 Task: Select an email.
Action: Mouse moved to (730, 87)
Screenshot: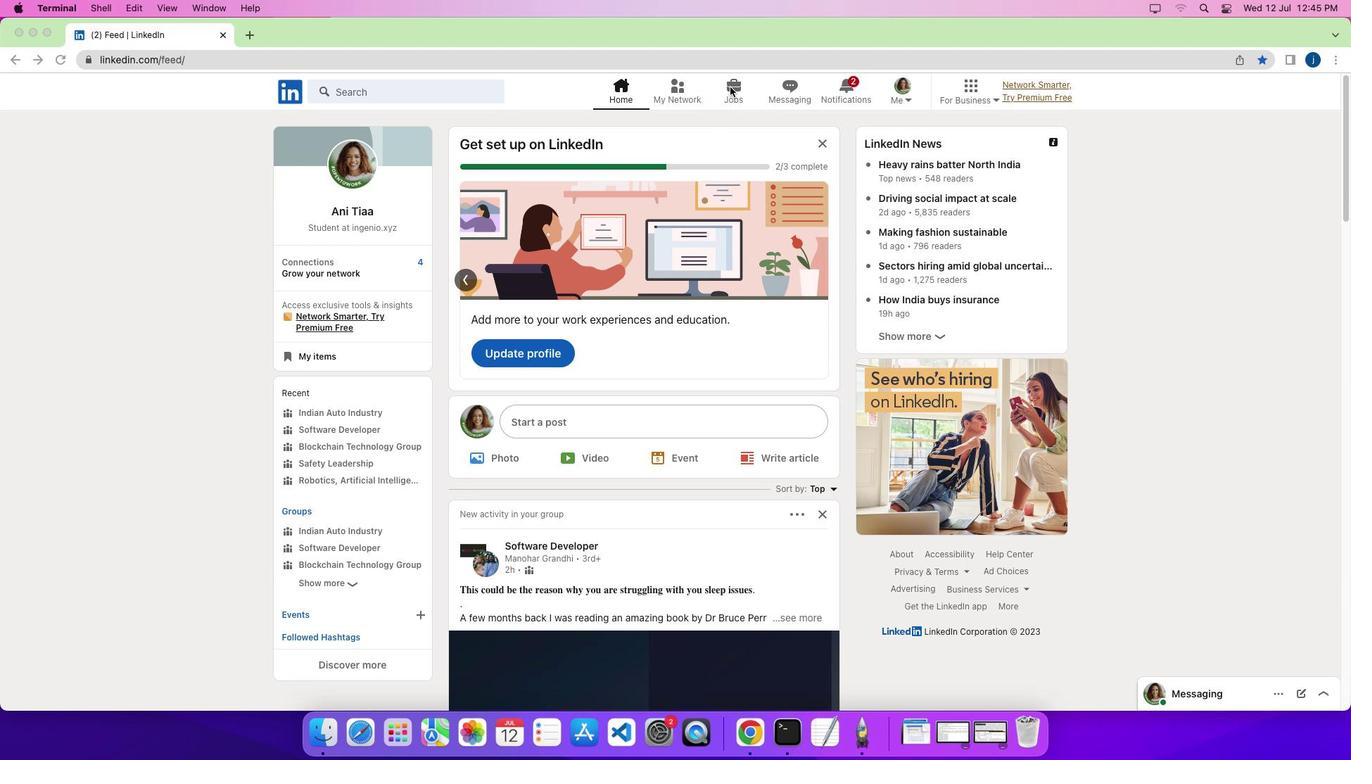 
Action: Mouse pressed left at (730, 87)
Screenshot: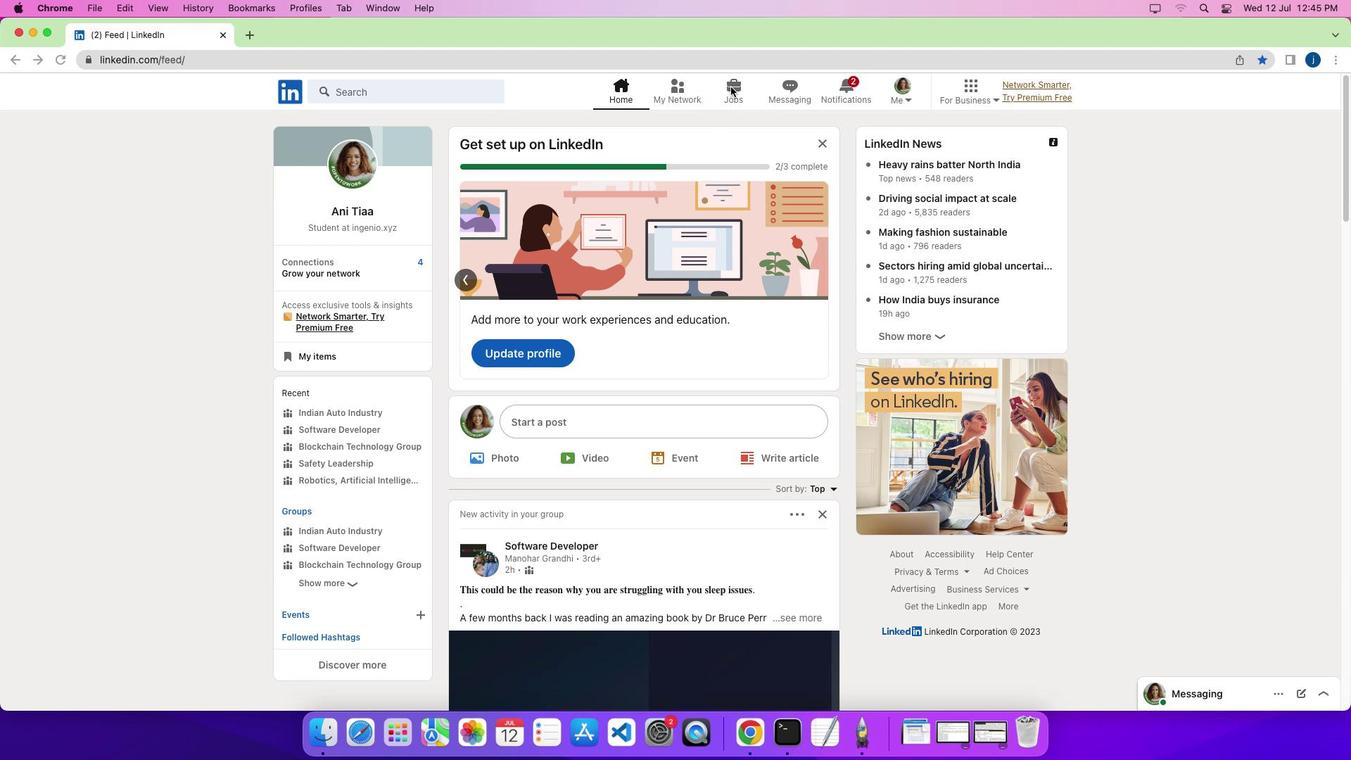 
Action: Mouse moved to (730, 86)
Screenshot: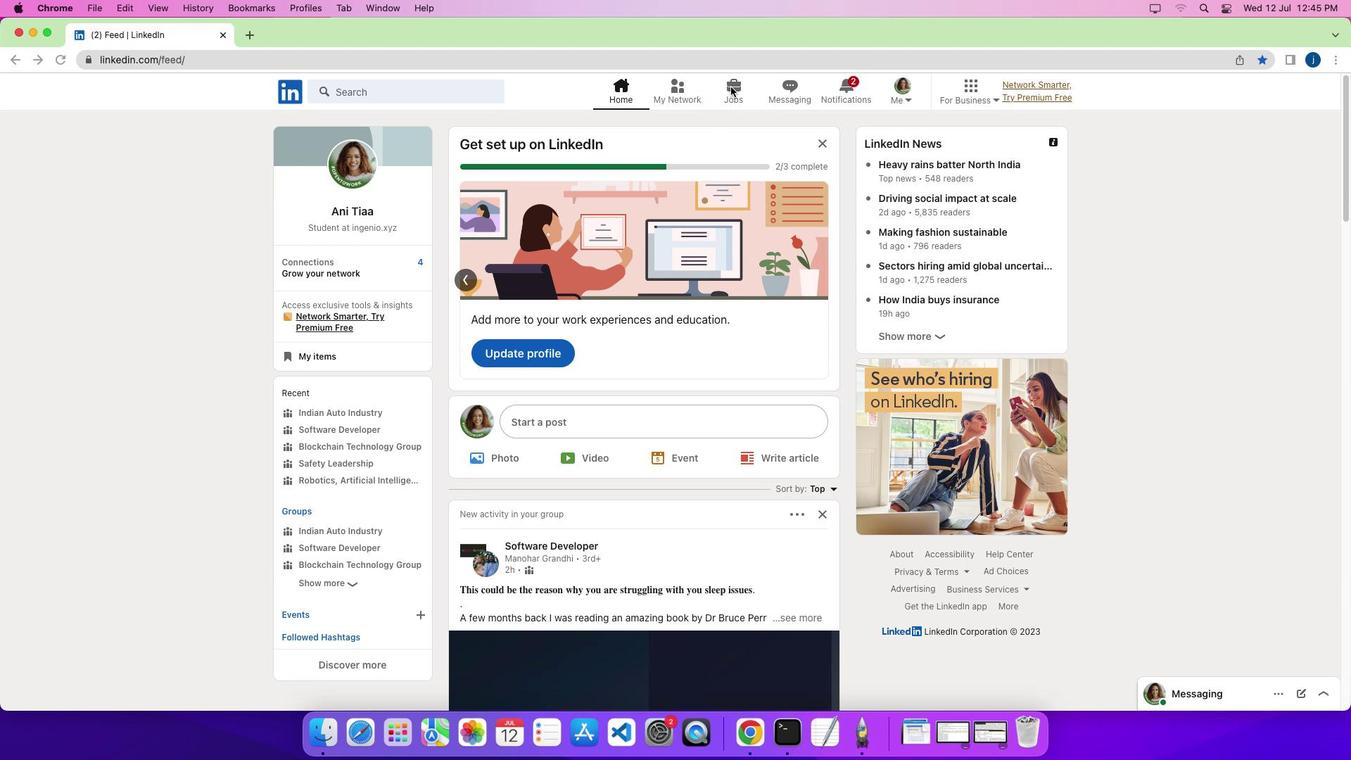 
Action: Mouse pressed left at (730, 86)
Screenshot: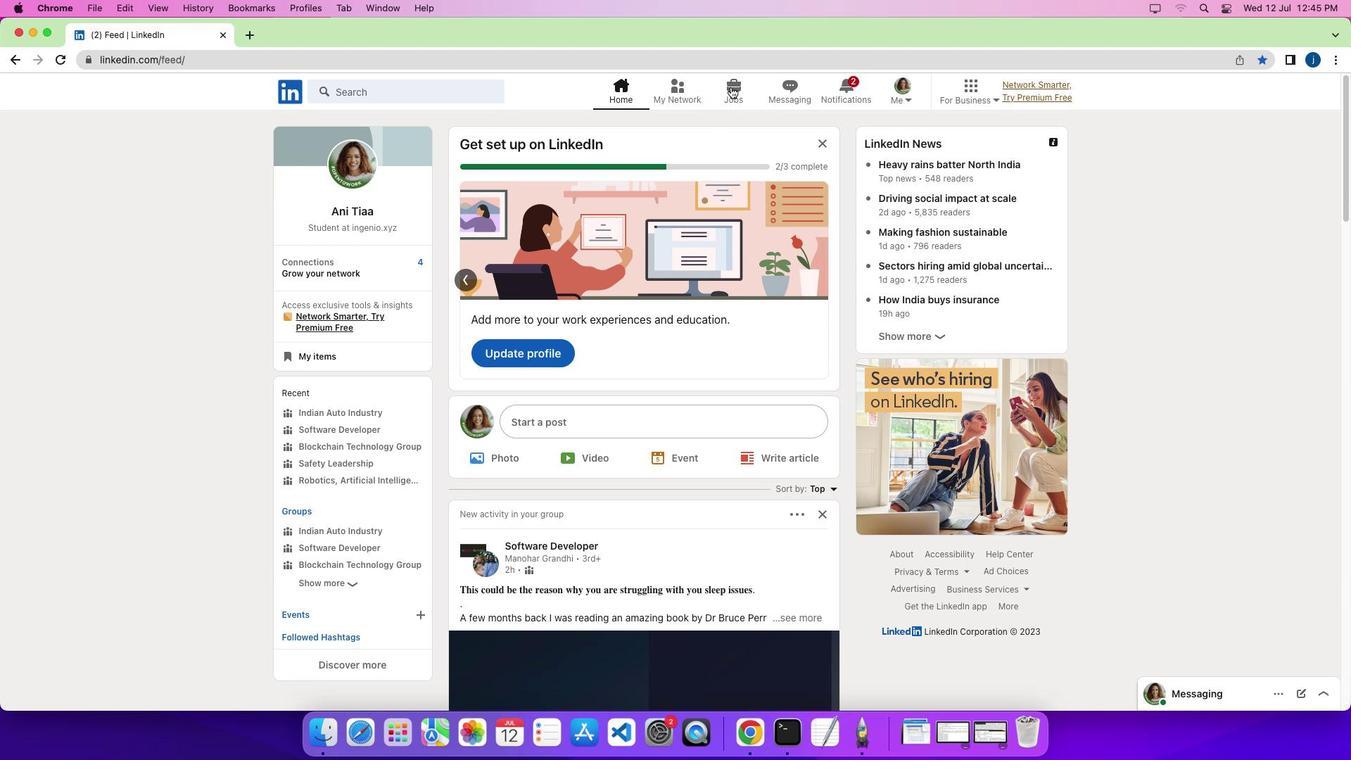 
Action: Mouse moved to (340, 417)
Screenshot: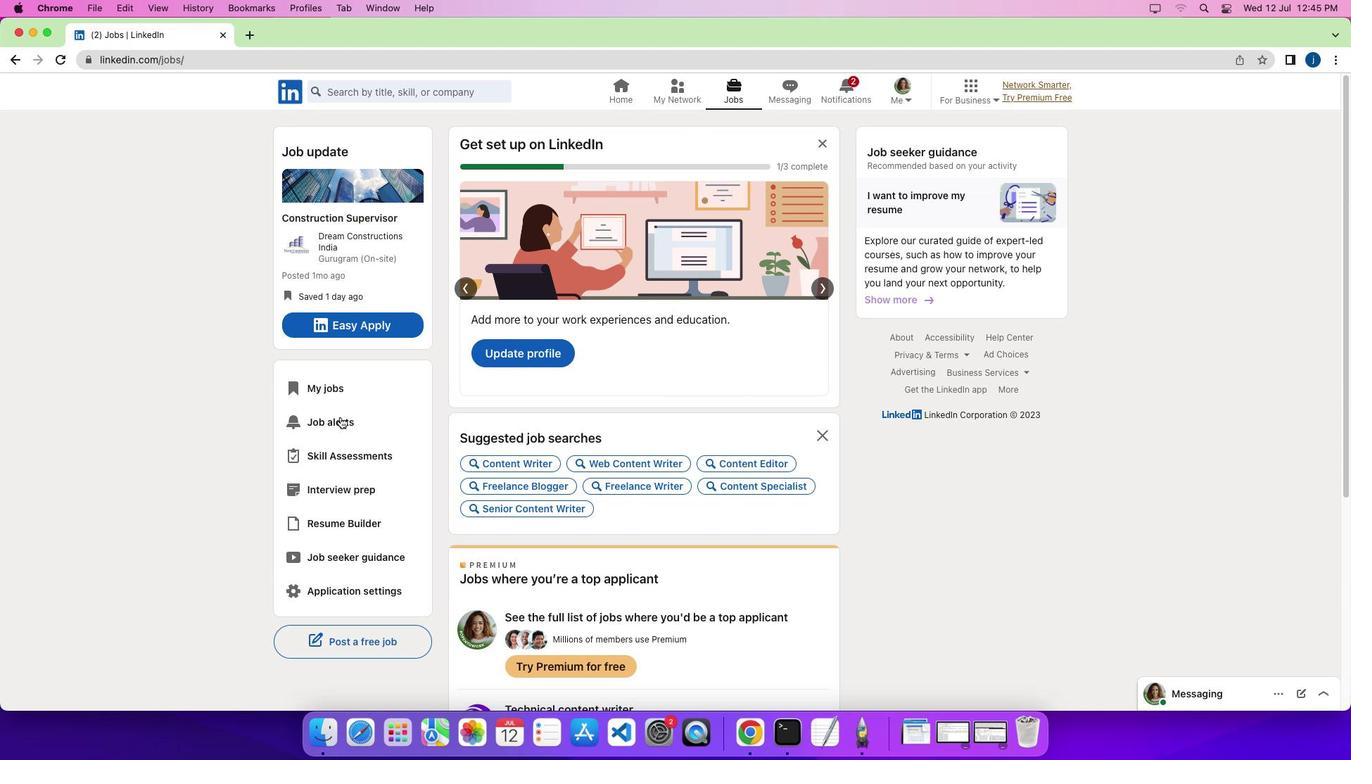 
Action: Mouse pressed left at (340, 417)
Screenshot: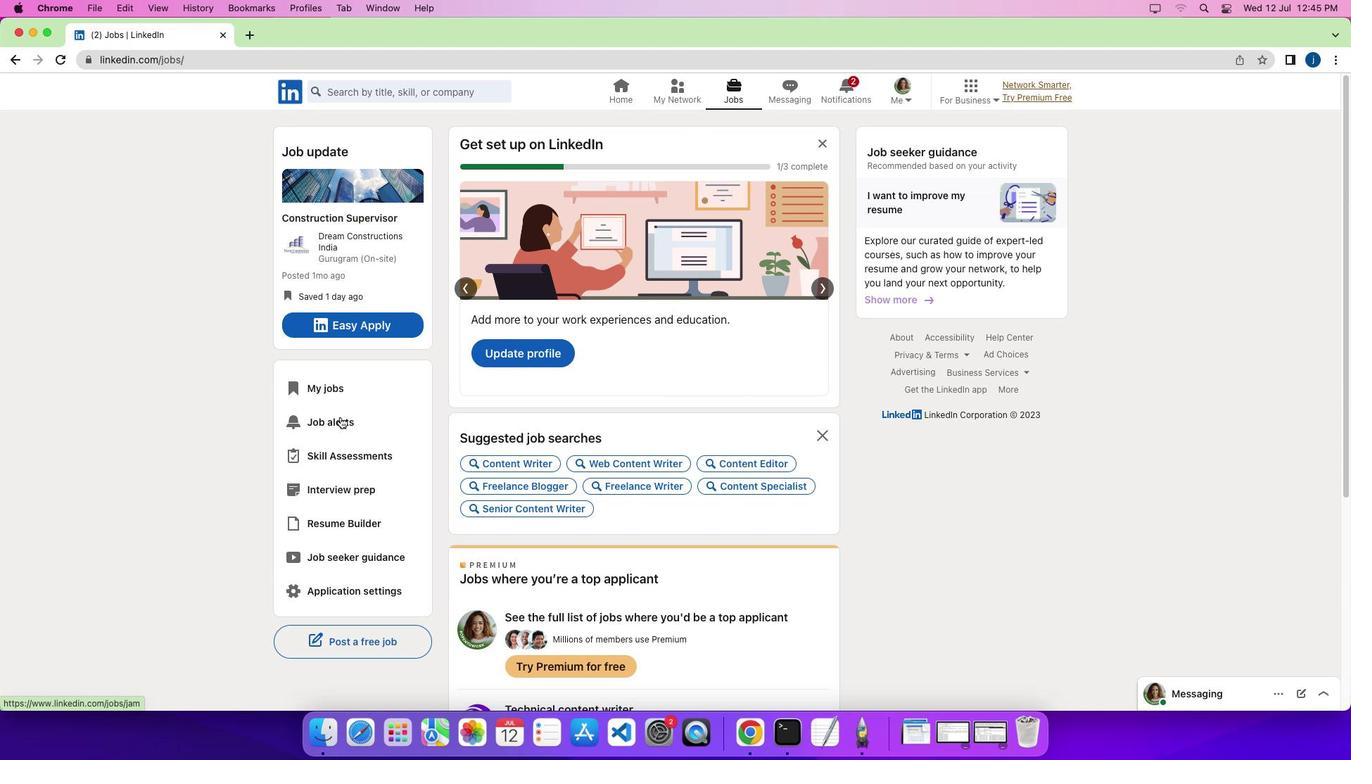 
Action: Mouse moved to (873, 173)
Screenshot: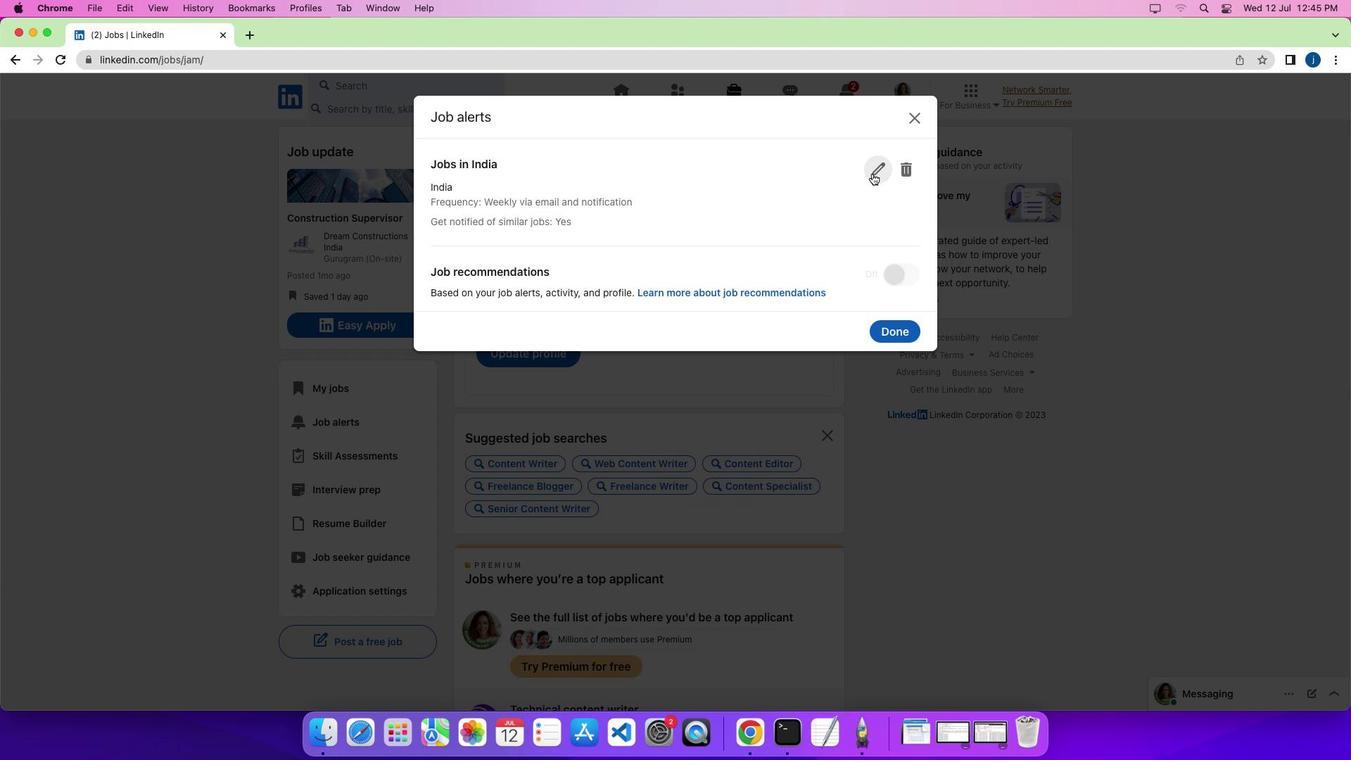 
Action: Mouse pressed left at (873, 173)
Screenshot: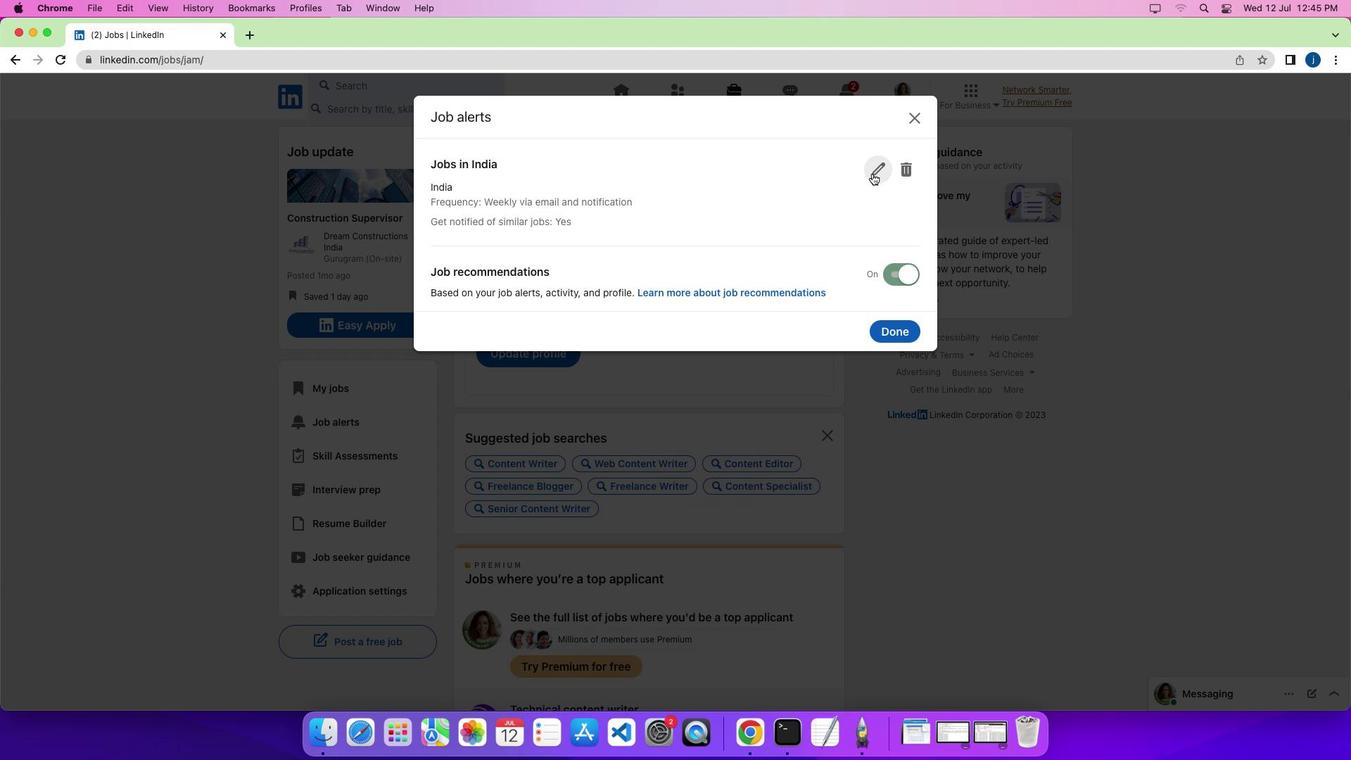 
Action: Mouse pressed left at (873, 173)
Screenshot: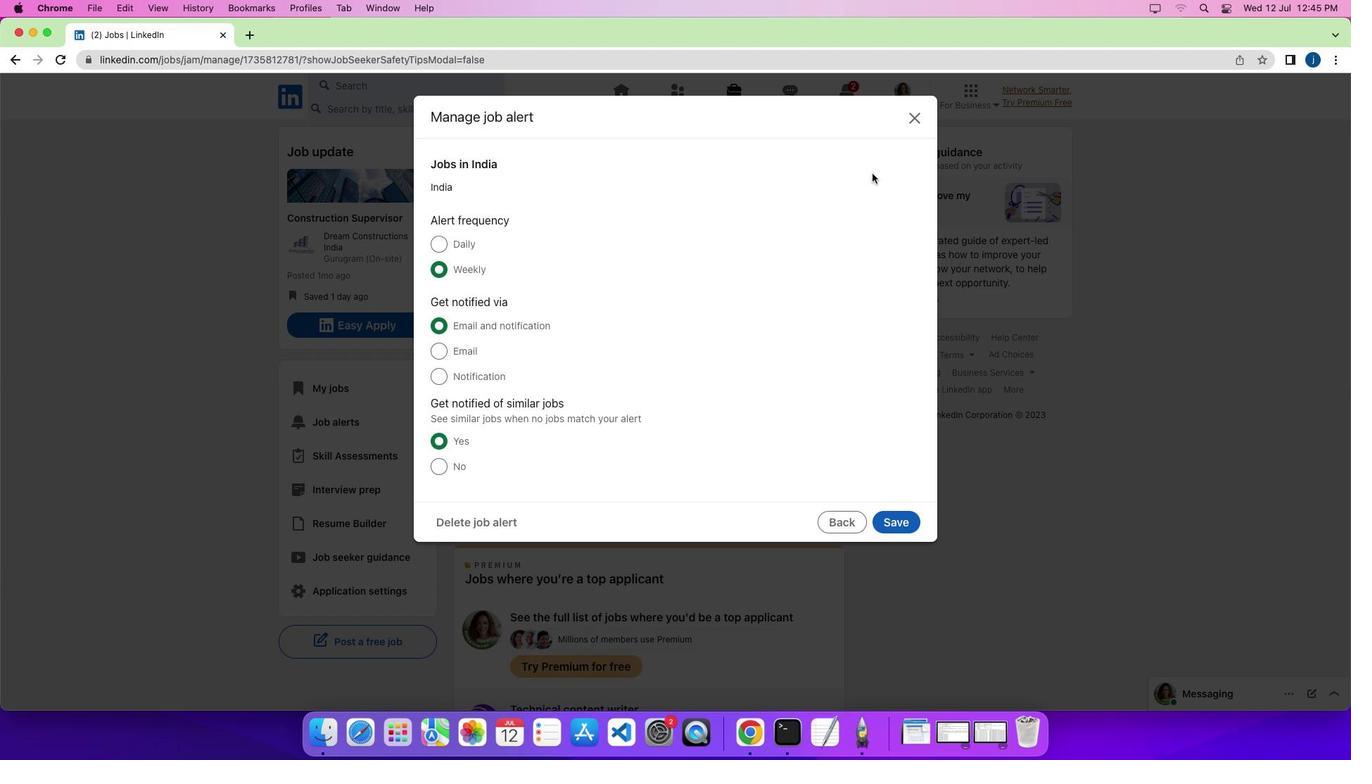
Action: Mouse moved to (435, 351)
Screenshot: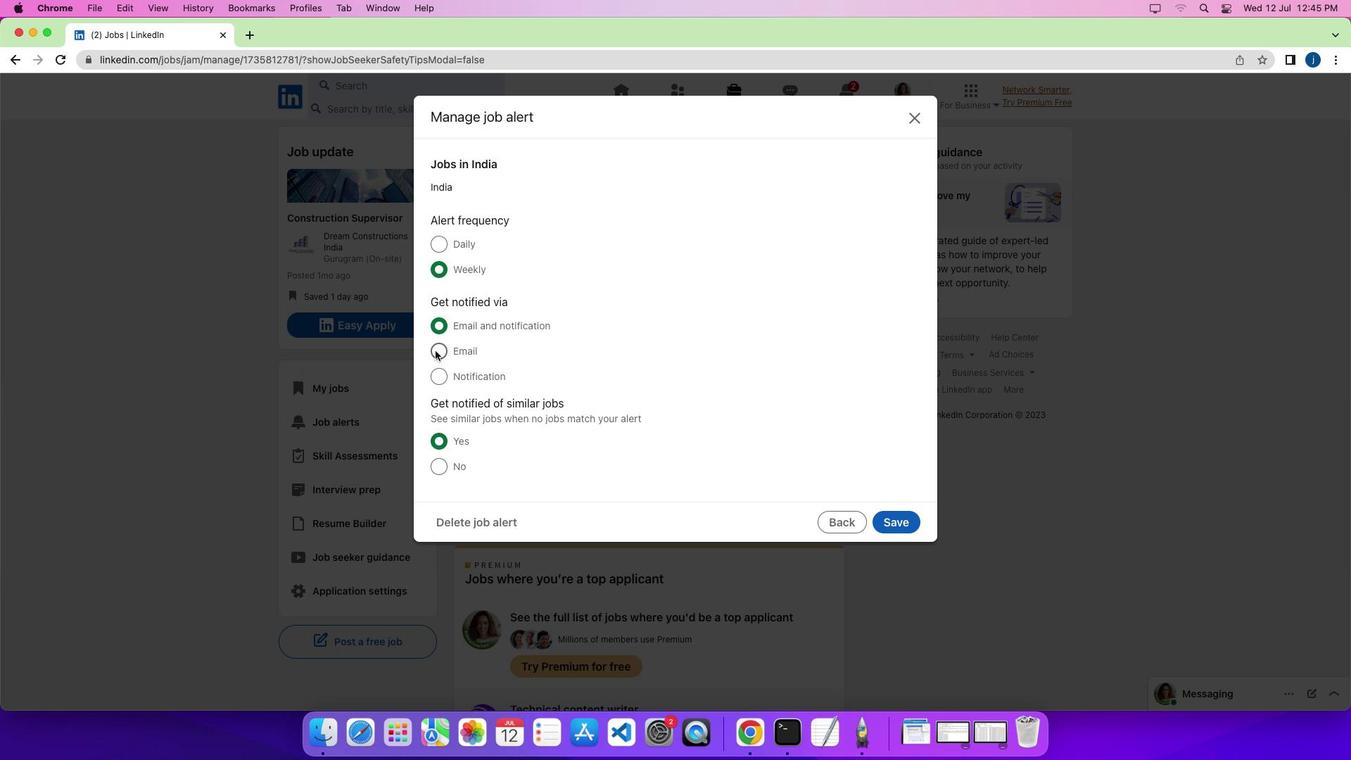 
Action: Mouse pressed left at (435, 351)
Screenshot: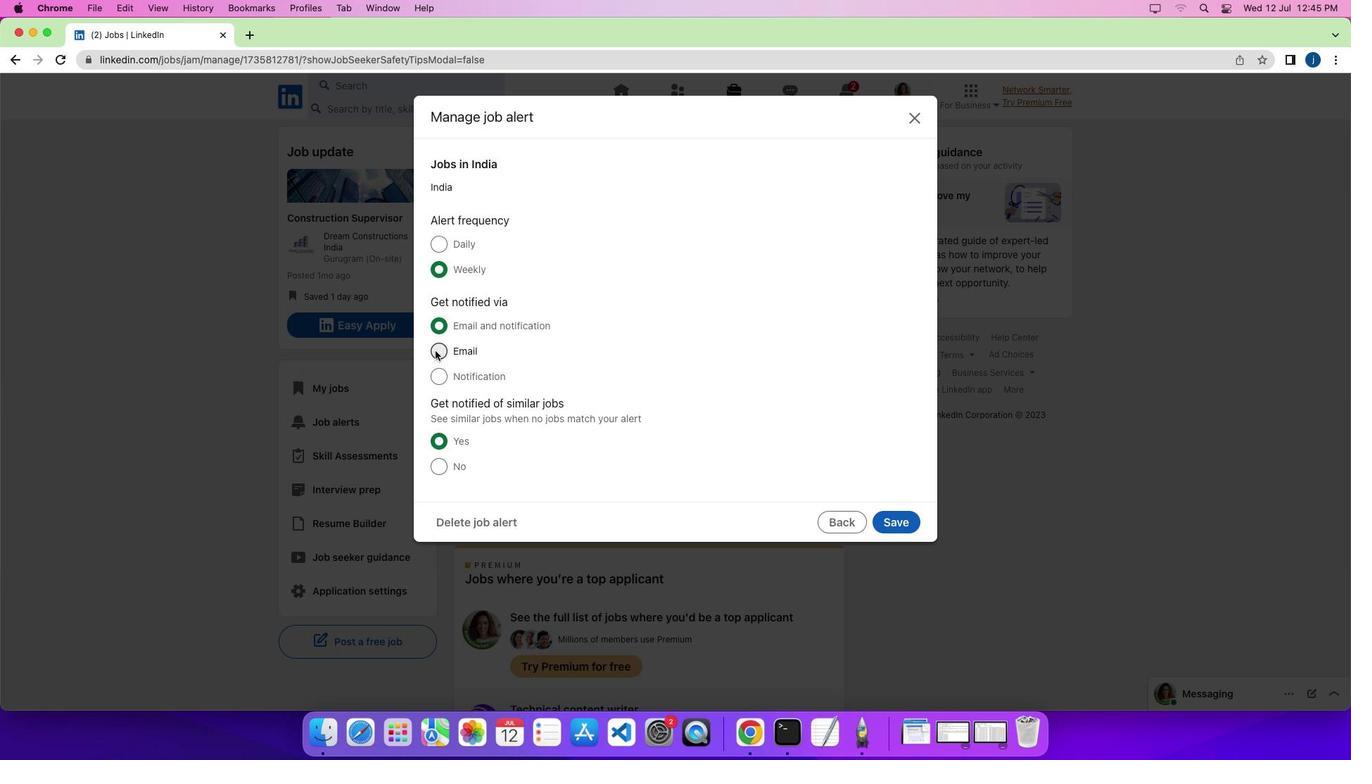 
Action: Mouse moved to (501, 369)
Screenshot: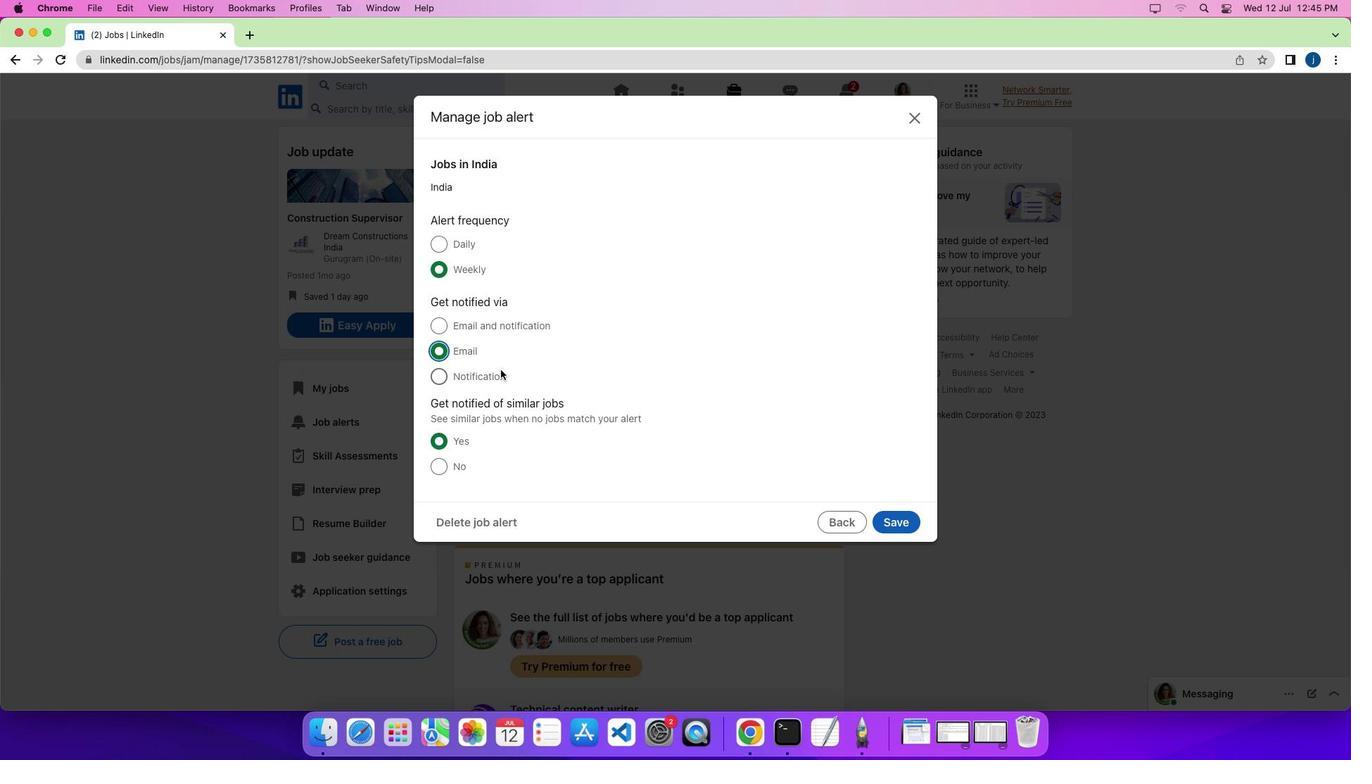 
